 Task: Add Enzymedica Aqua Biome Fish Oil Maximum Strength to the cart.
Action: Mouse moved to (323, 135)
Screenshot: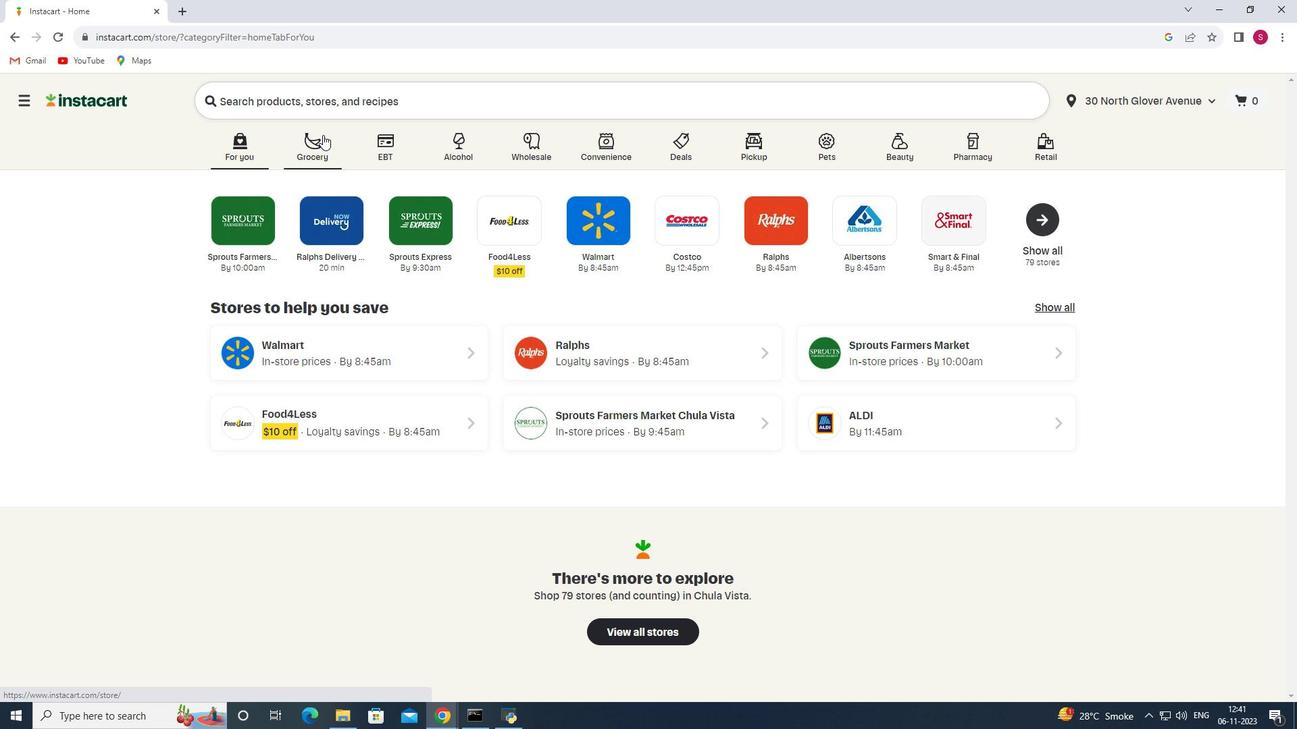 
Action: Mouse pressed left at (323, 135)
Screenshot: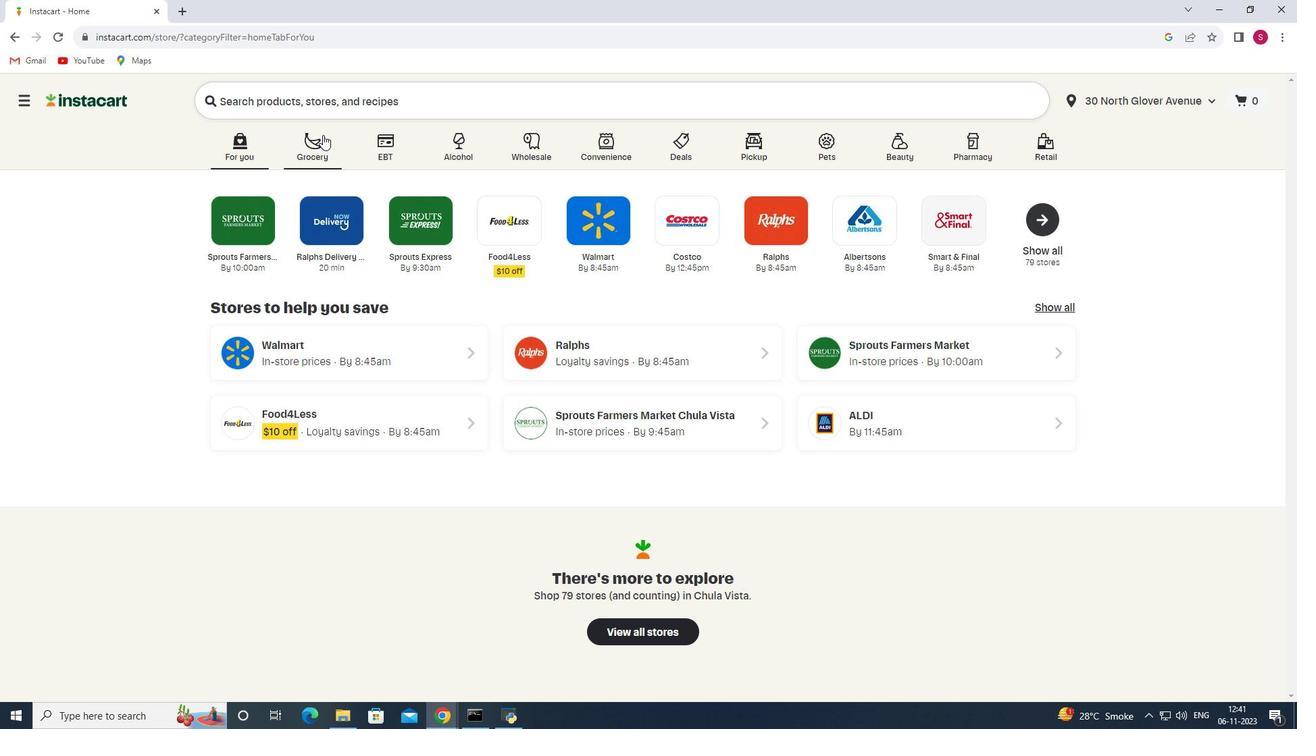 
Action: Mouse moved to (308, 413)
Screenshot: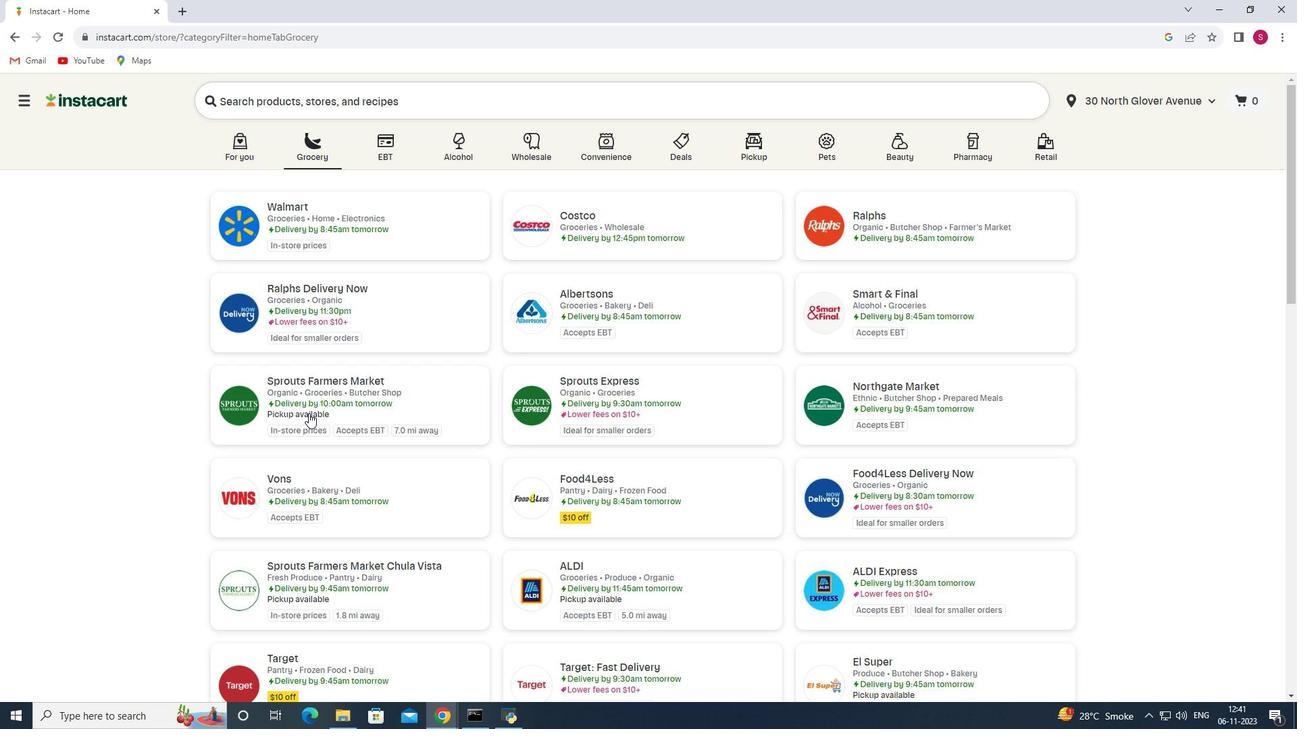 
Action: Mouse pressed left at (308, 413)
Screenshot: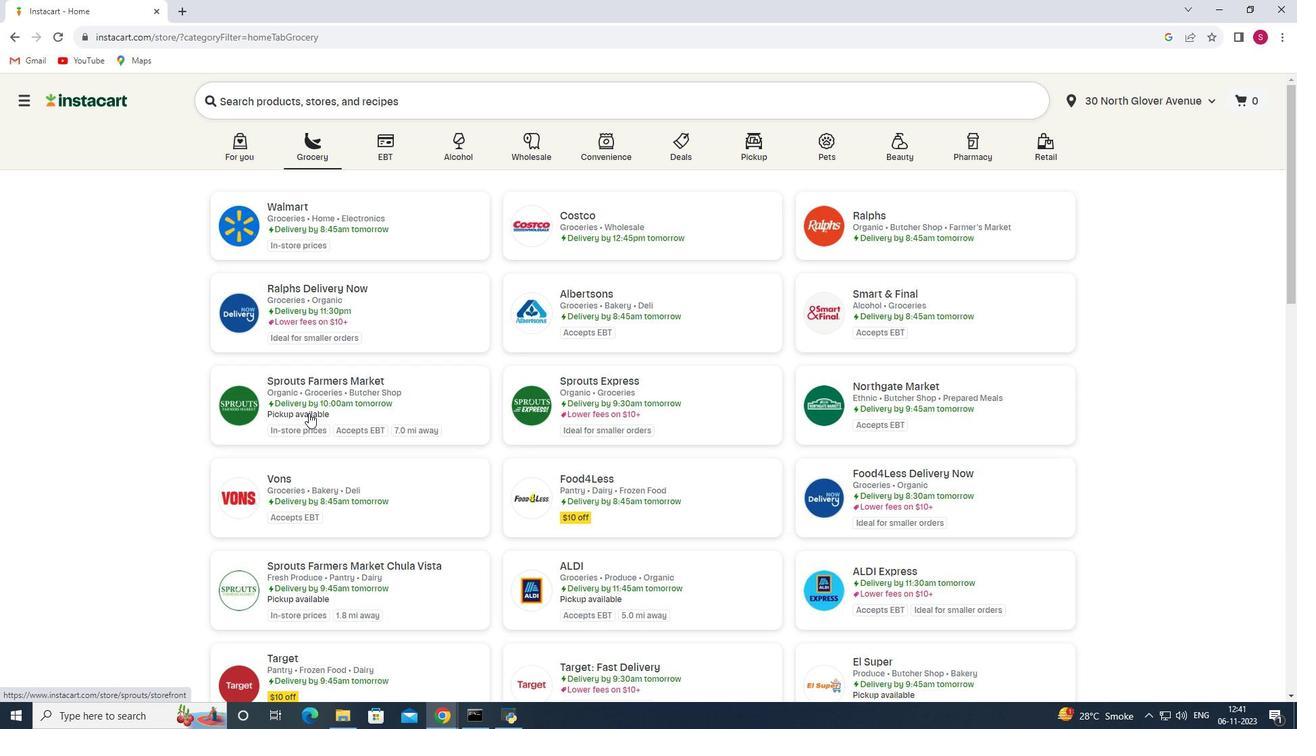 
Action: Mouse moved to (126, 464)
Screenshot: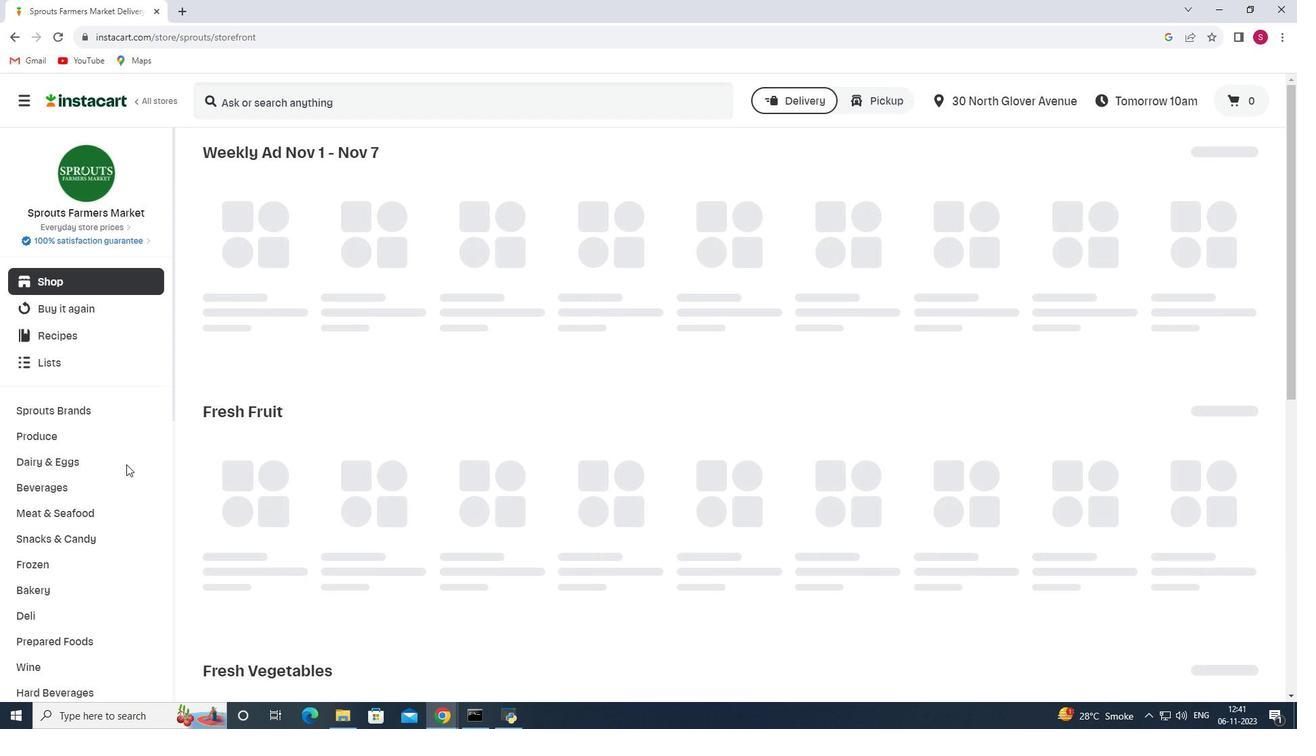 
Action: Mouse scrolled (126, 464) with delta (0, 0)
Screenshot: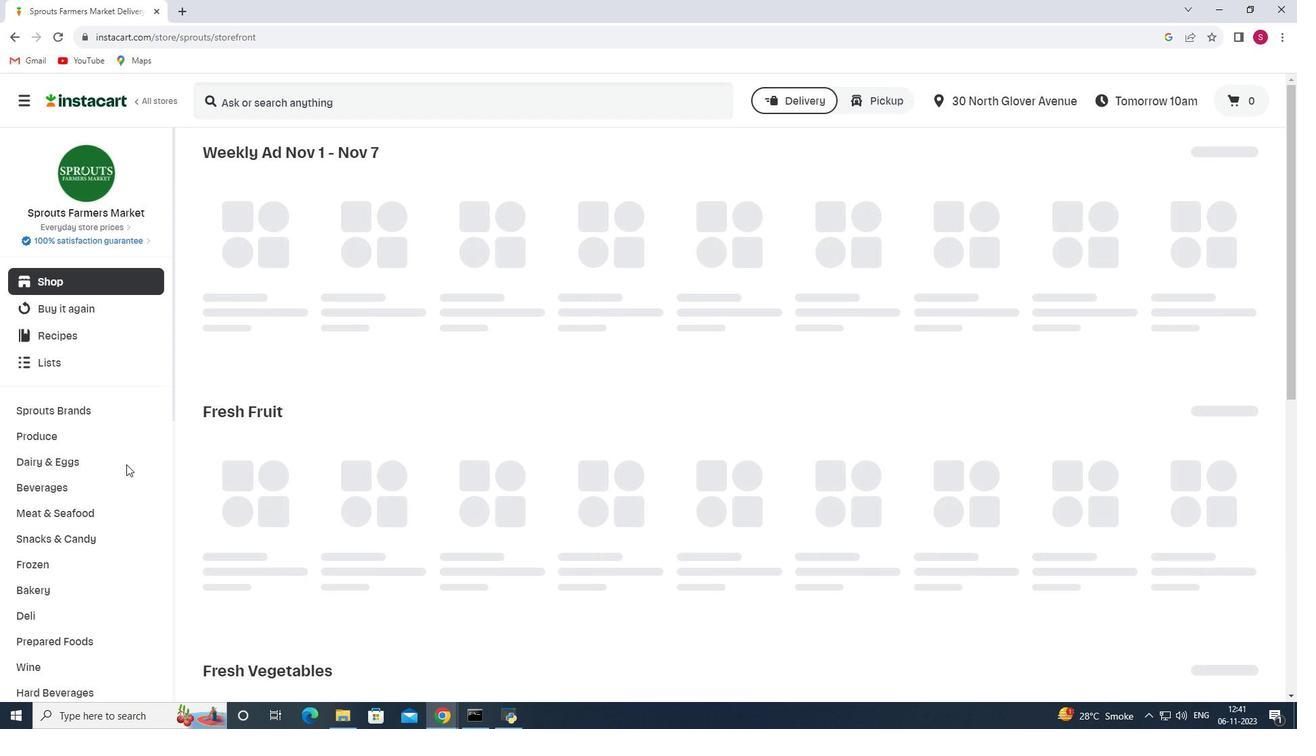 
Action: Mouse moved to (102, 467)
Screenshot: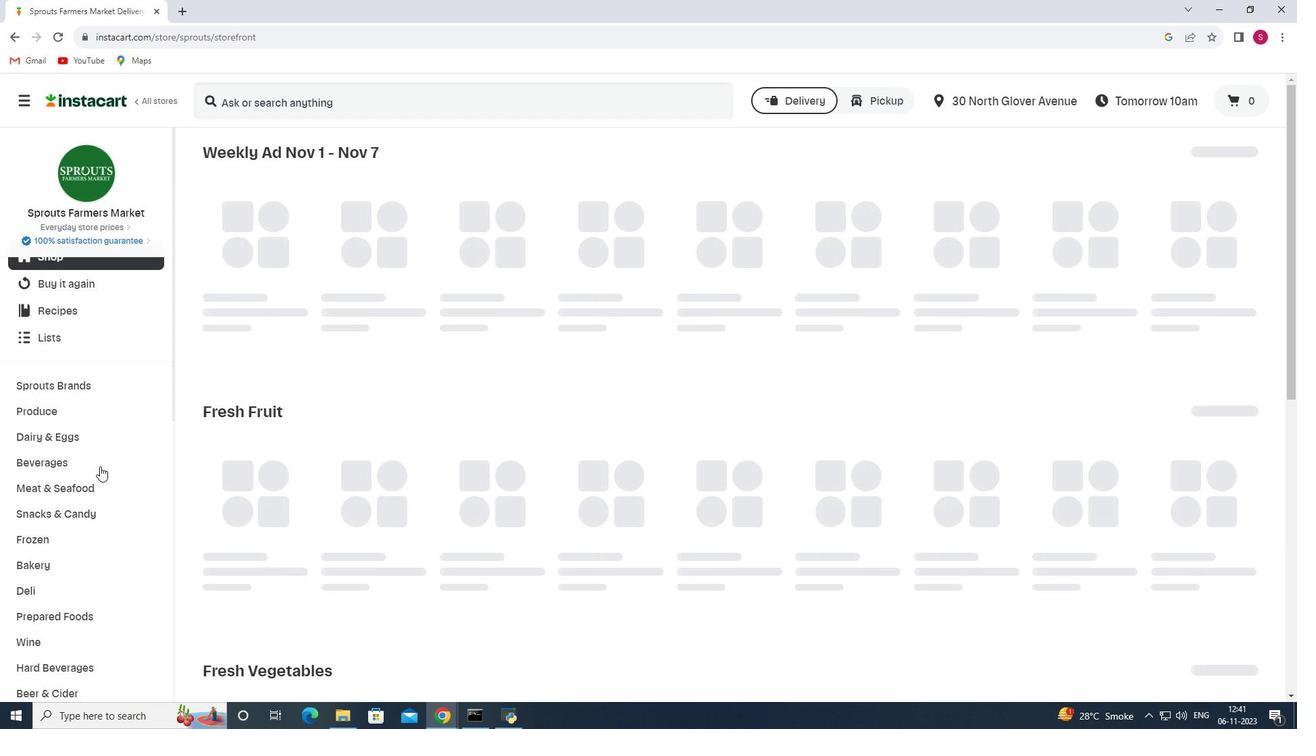 
Action: Mouse scrolled (102, 466) with delta (0, 0)
Screenshot: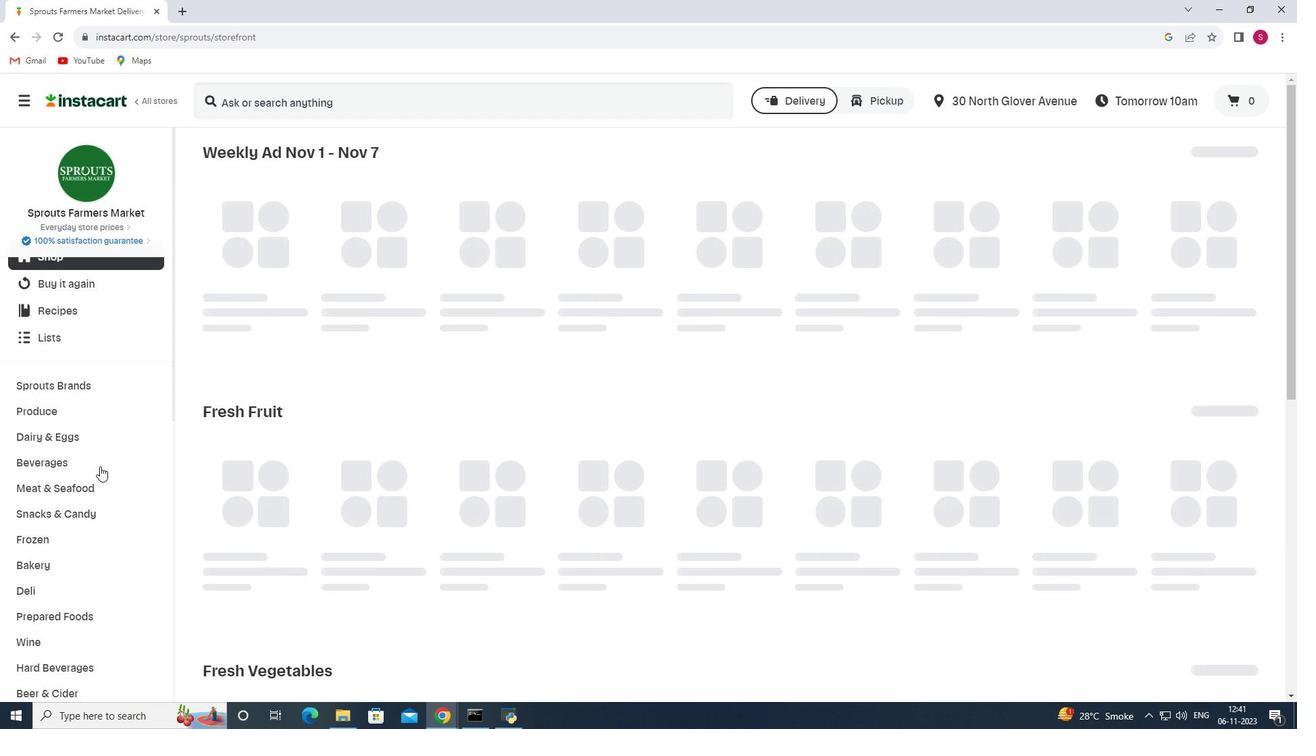 
Action: Mouse moved to (100, 467)
Screenshot: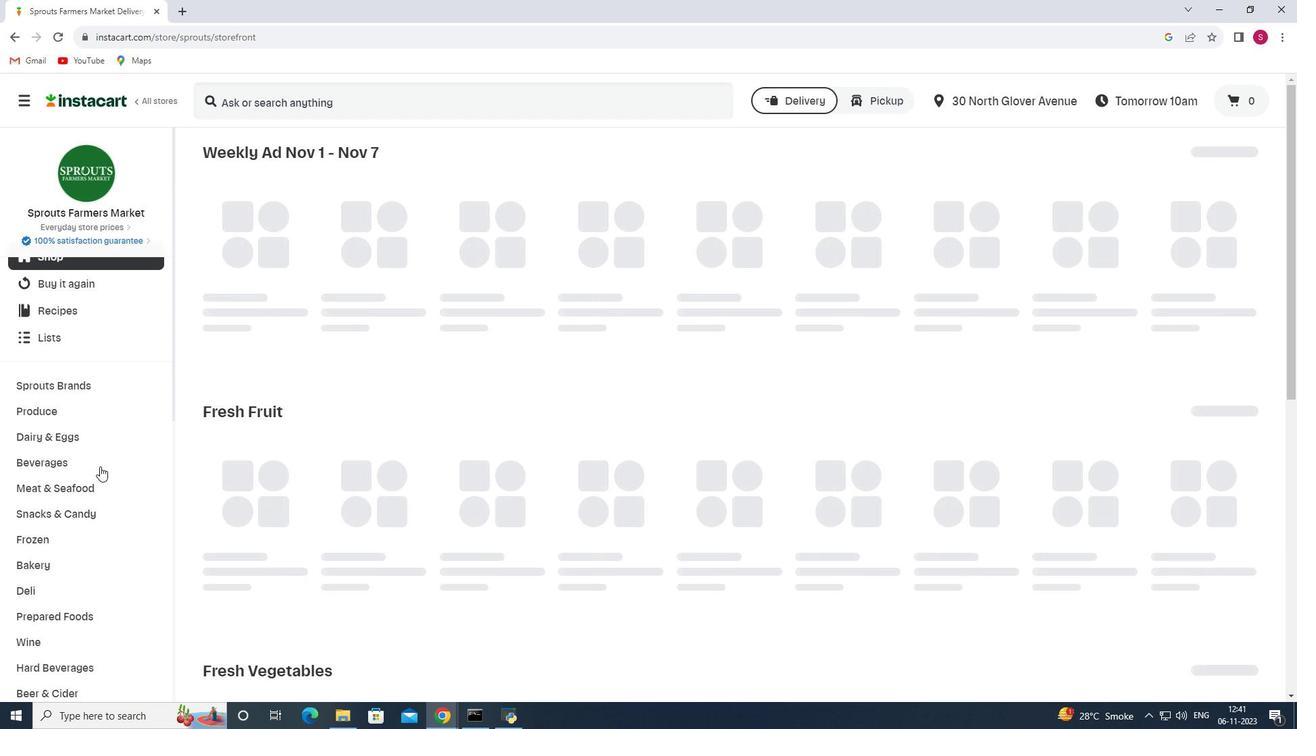 
Action: Mouse scrolled (100, 466) with delta (0, 0)
Screenshot: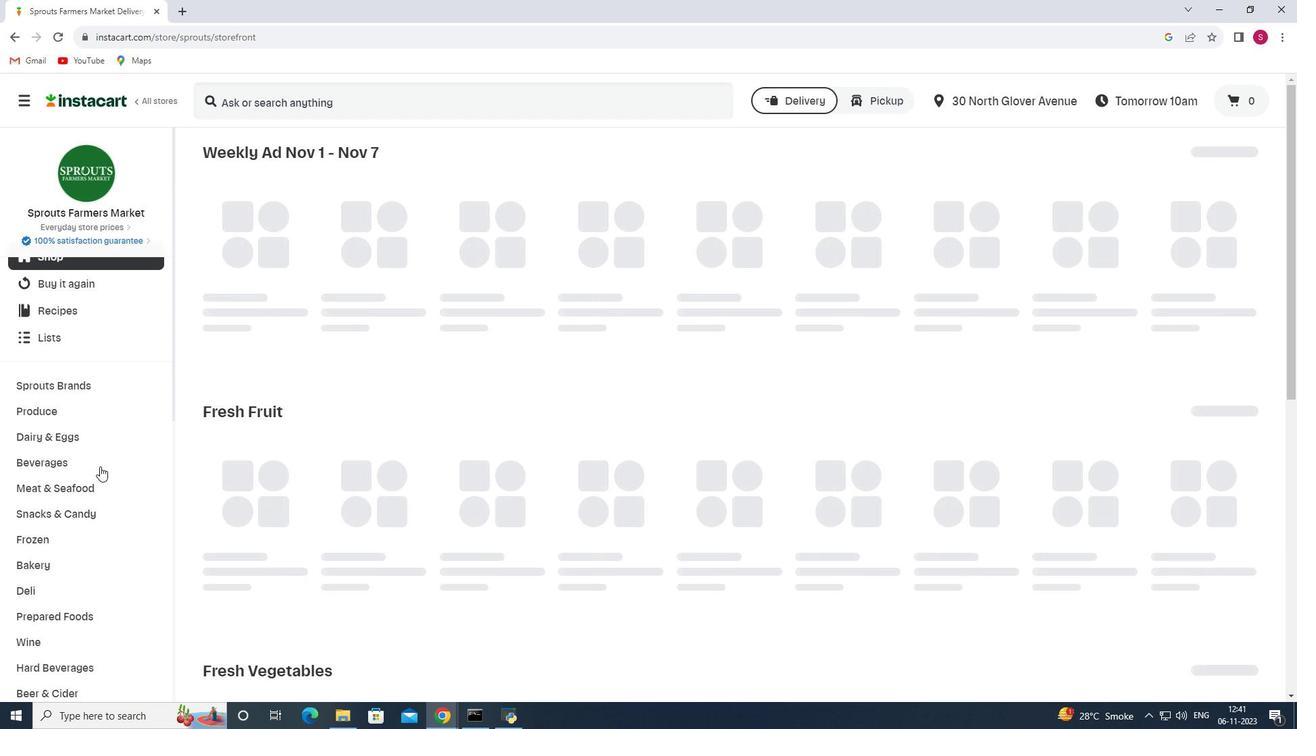 
Action: Mouse scrolled (100, 466) with delta (0, 0)
Screenshot: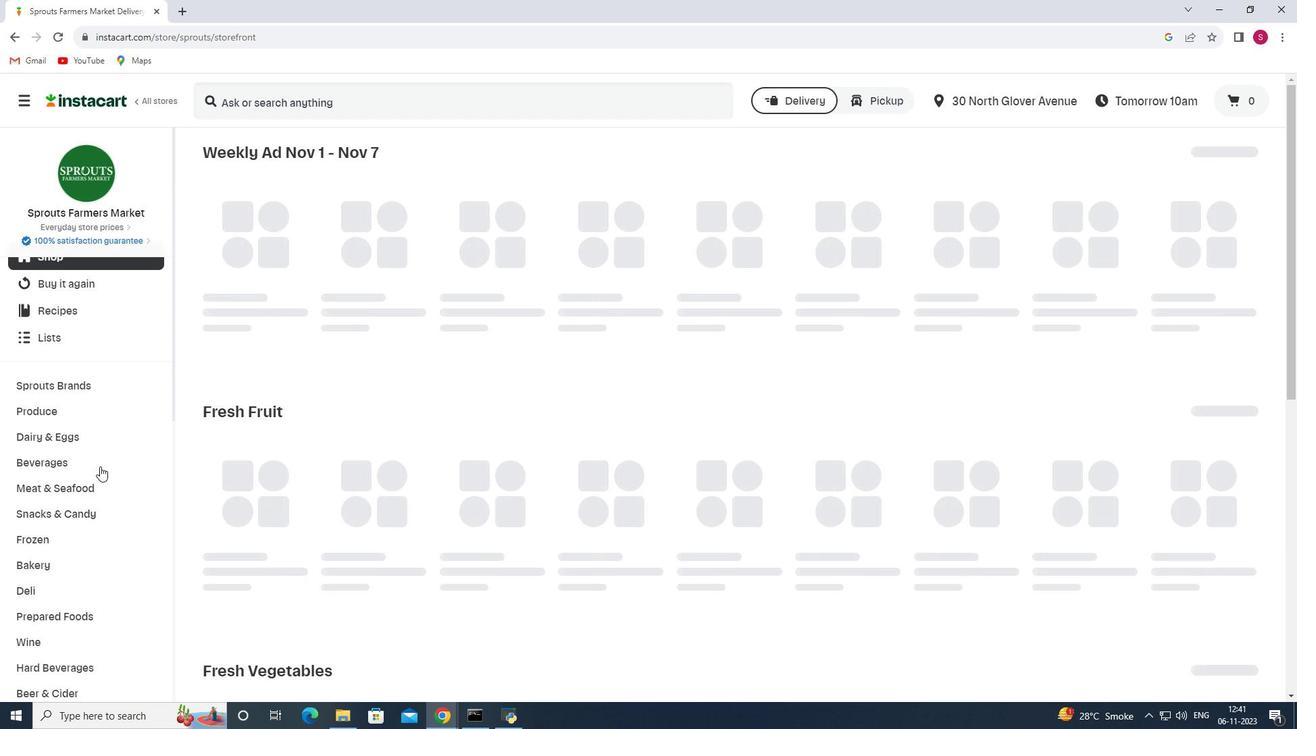 
Action: Mouse scrolled (100, 466) with delta (0, 0)
Screenshot: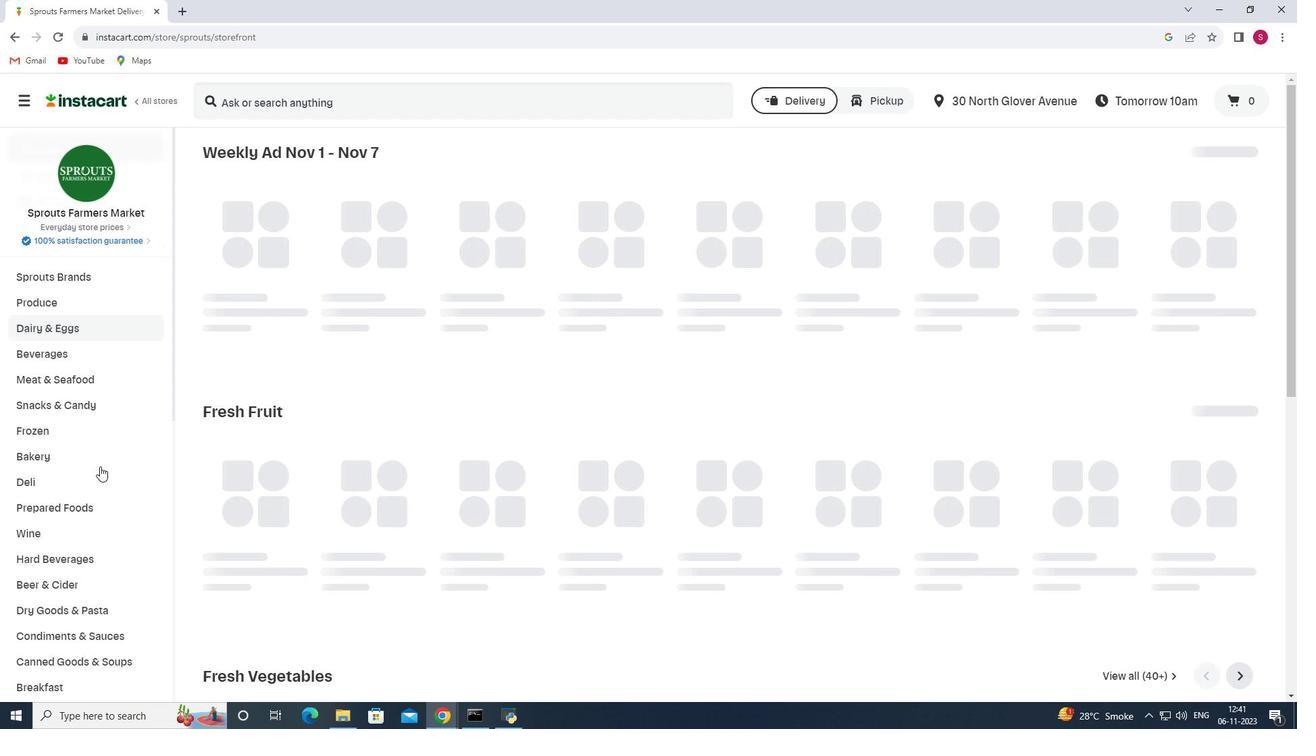 
Action: Mouse moved to (97, 477)
Screenshot: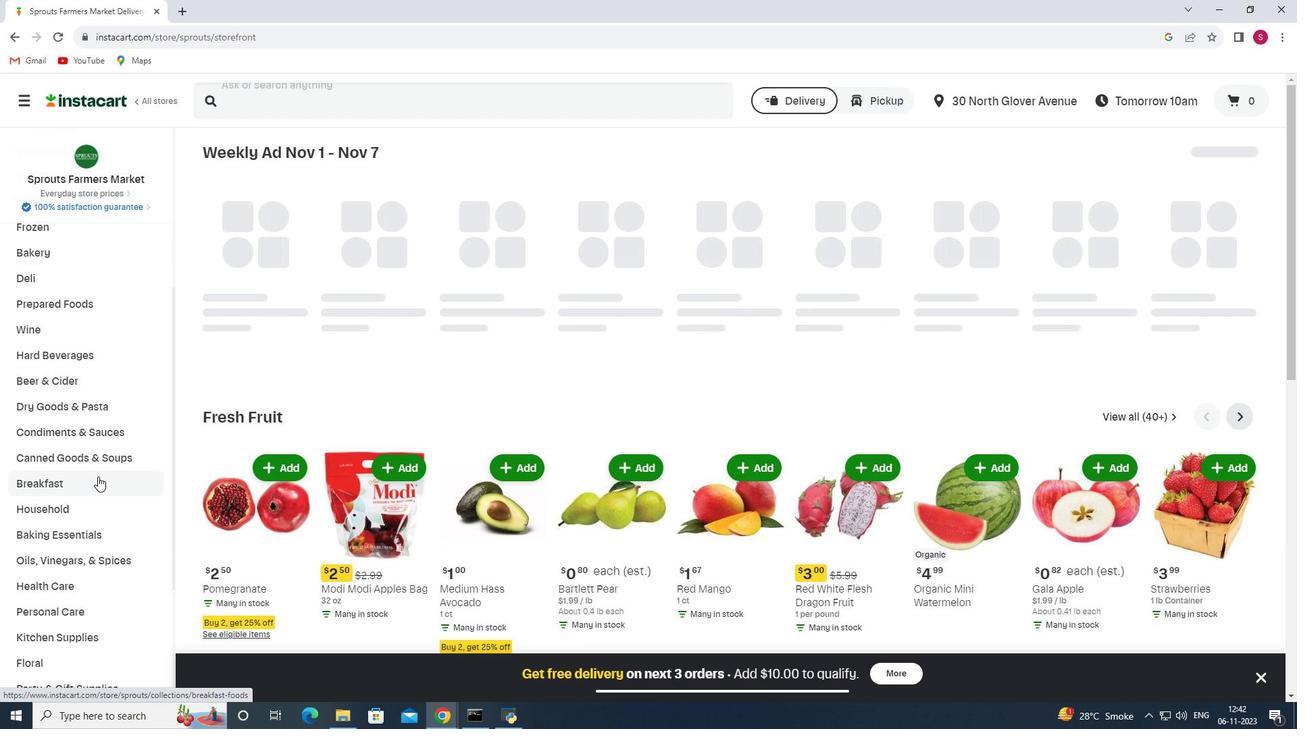 
Action: Mouse scrolled (97, 476) with delta (0, 0)
Screenshot: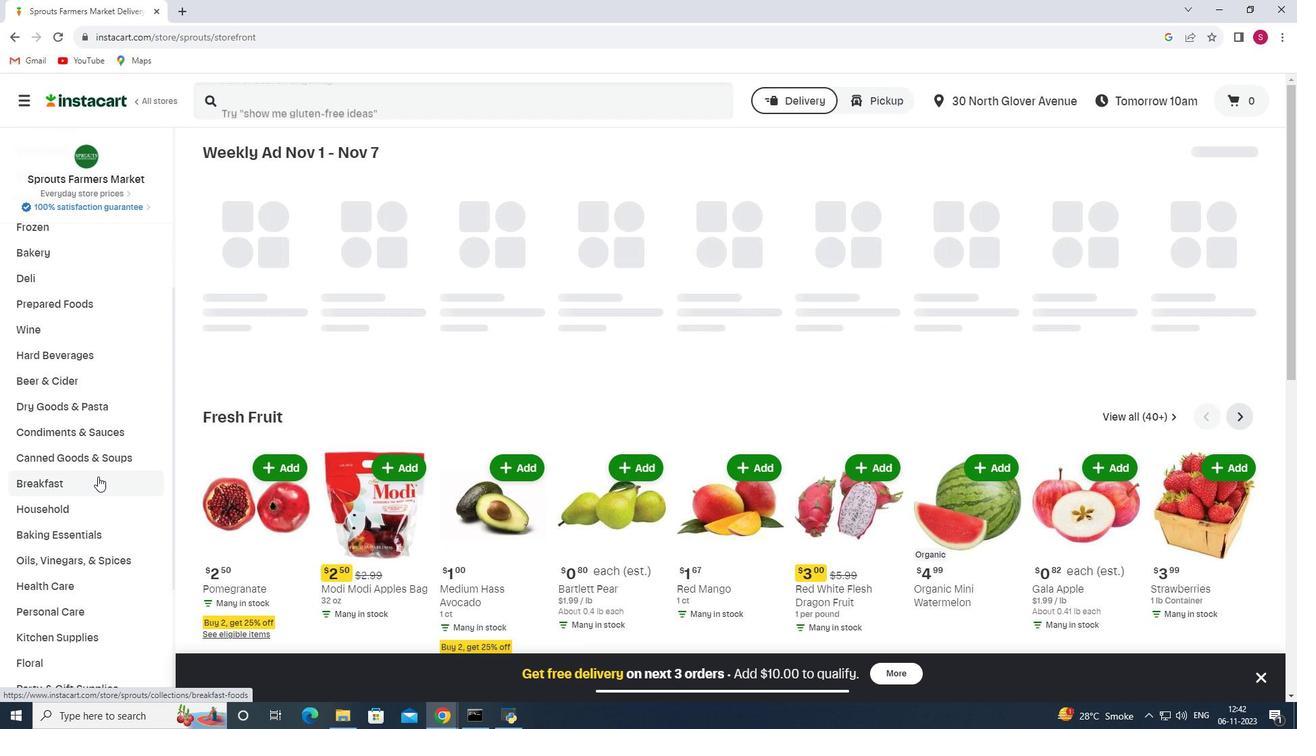 
Action: Mouse scrolled (97, 476) with delta (0, 0)
Screenshot: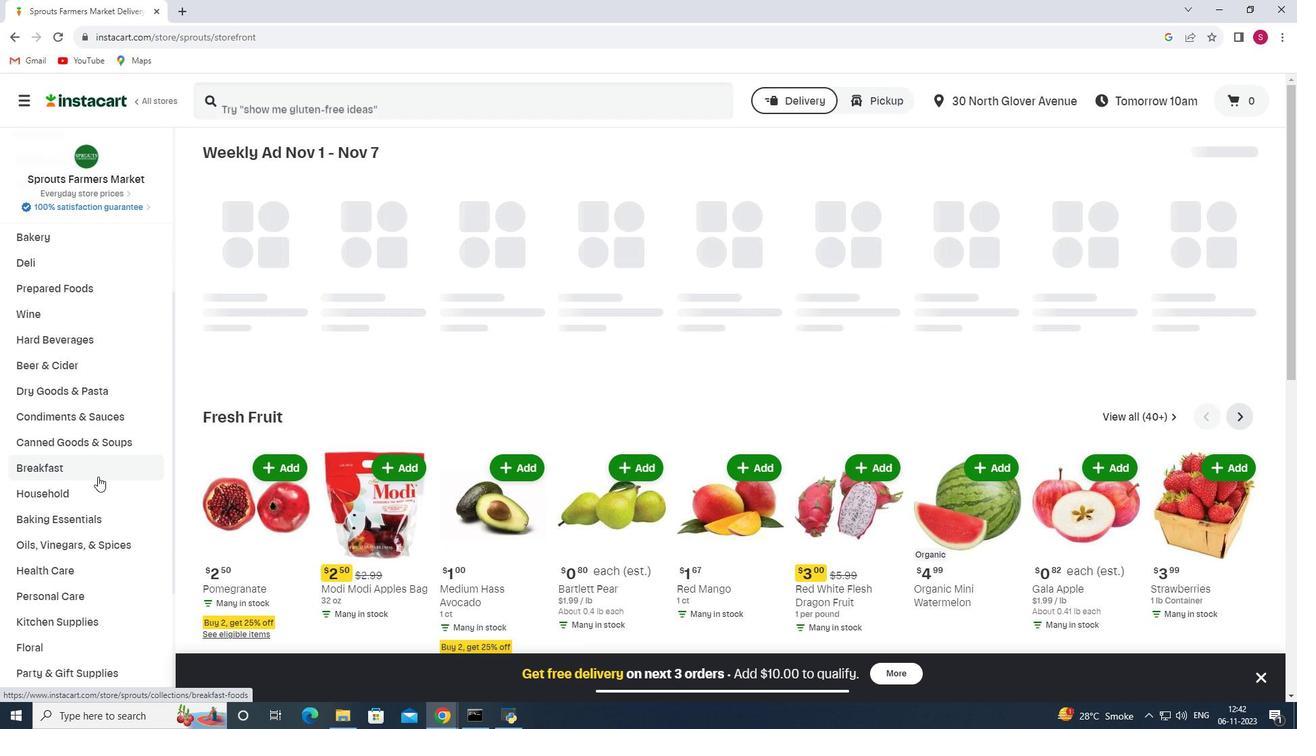 
Action: Mouse moved to (78, 442)
Screenshot: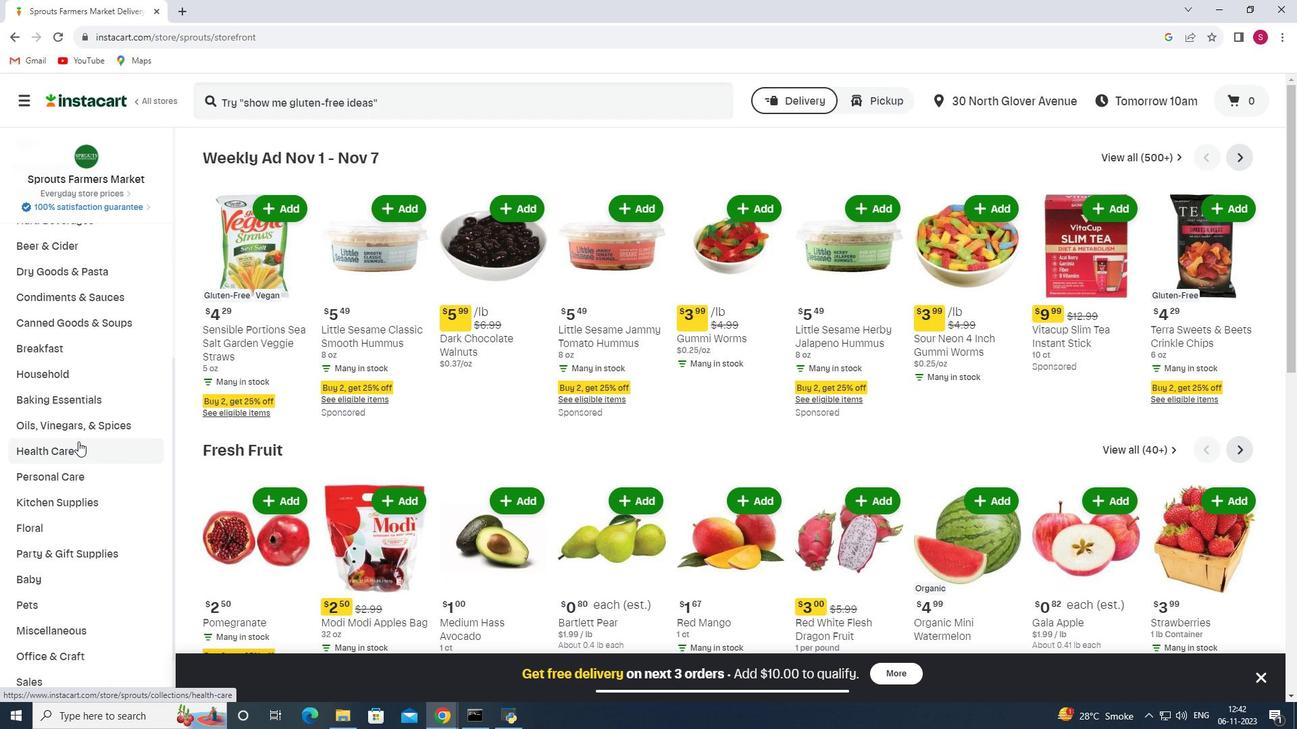 
Action: Mouse pressed left at (78, 442)
Screenshot: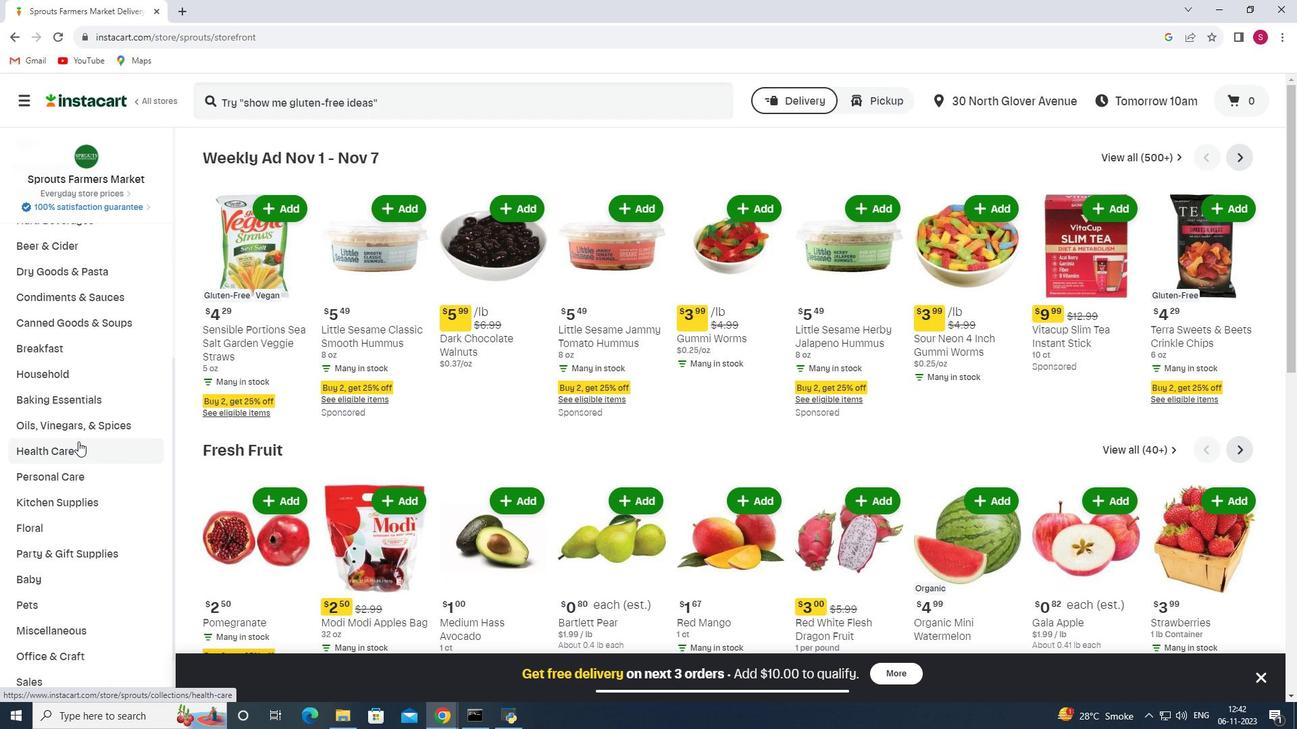 
Action: Mouse moved to (453, 189)
Screenshot: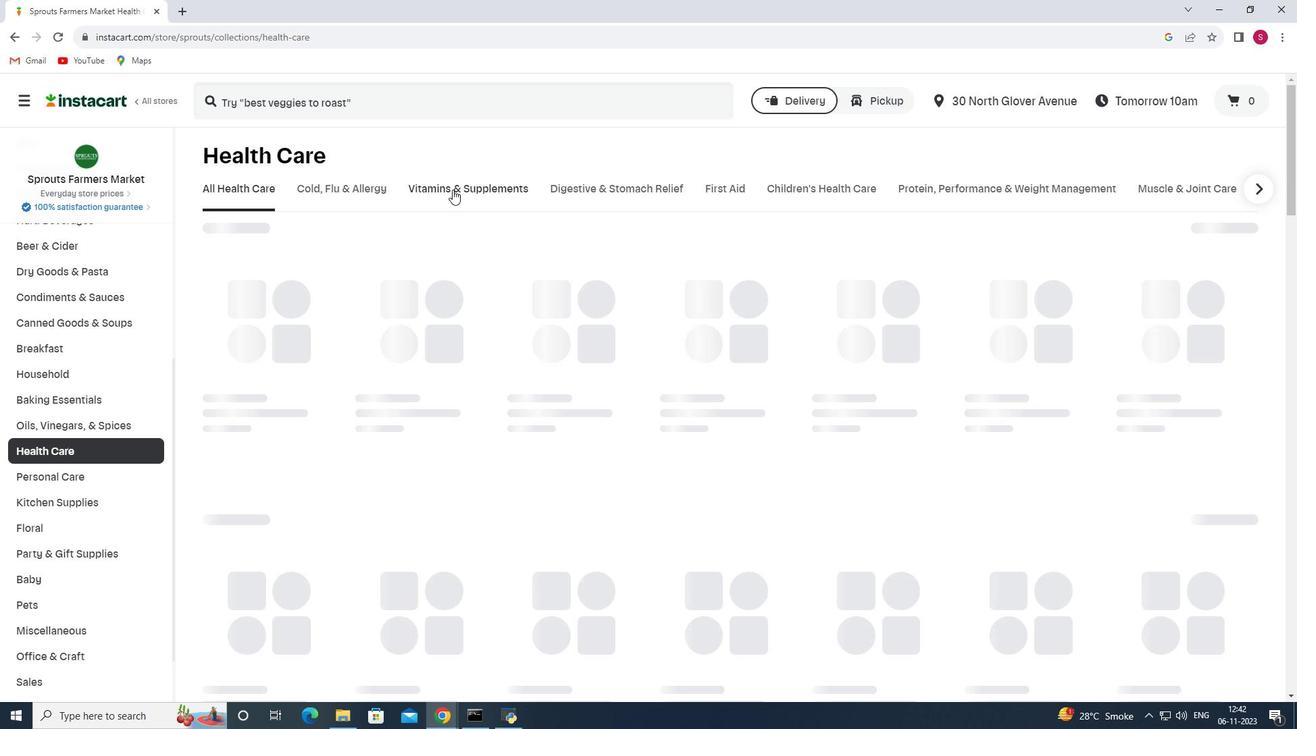 
Action: Mouse pressed left at (453, 189)
Screenshot: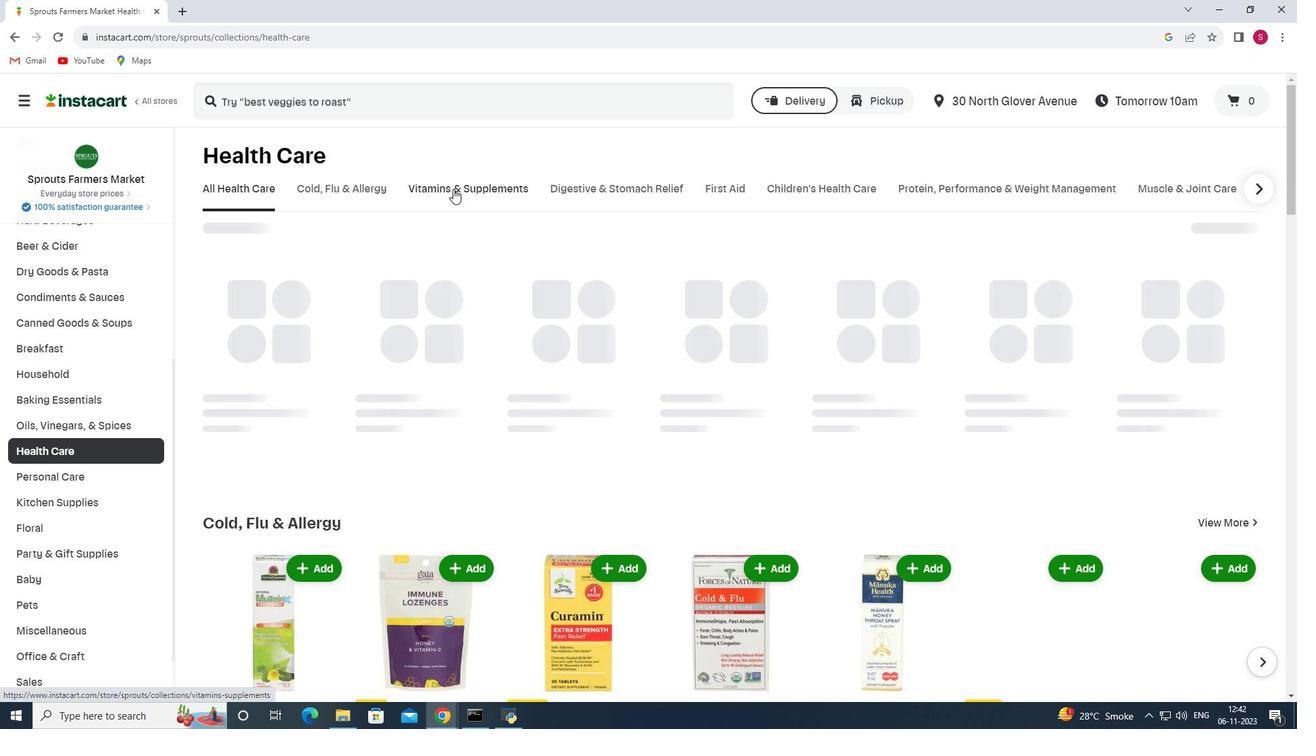 
Action: Mouse moved to (927, 245)
Screenshot: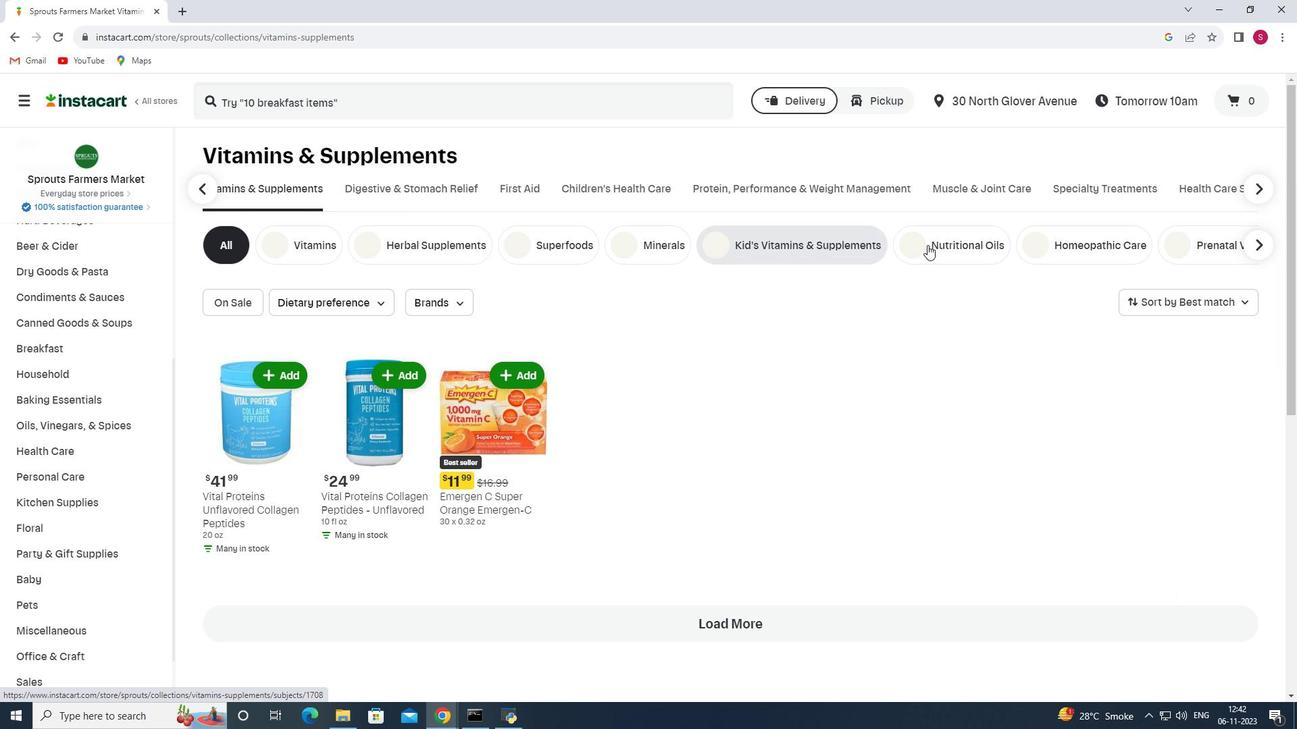 
Action: Mouse pressed left at (927, 245)
Screenshot: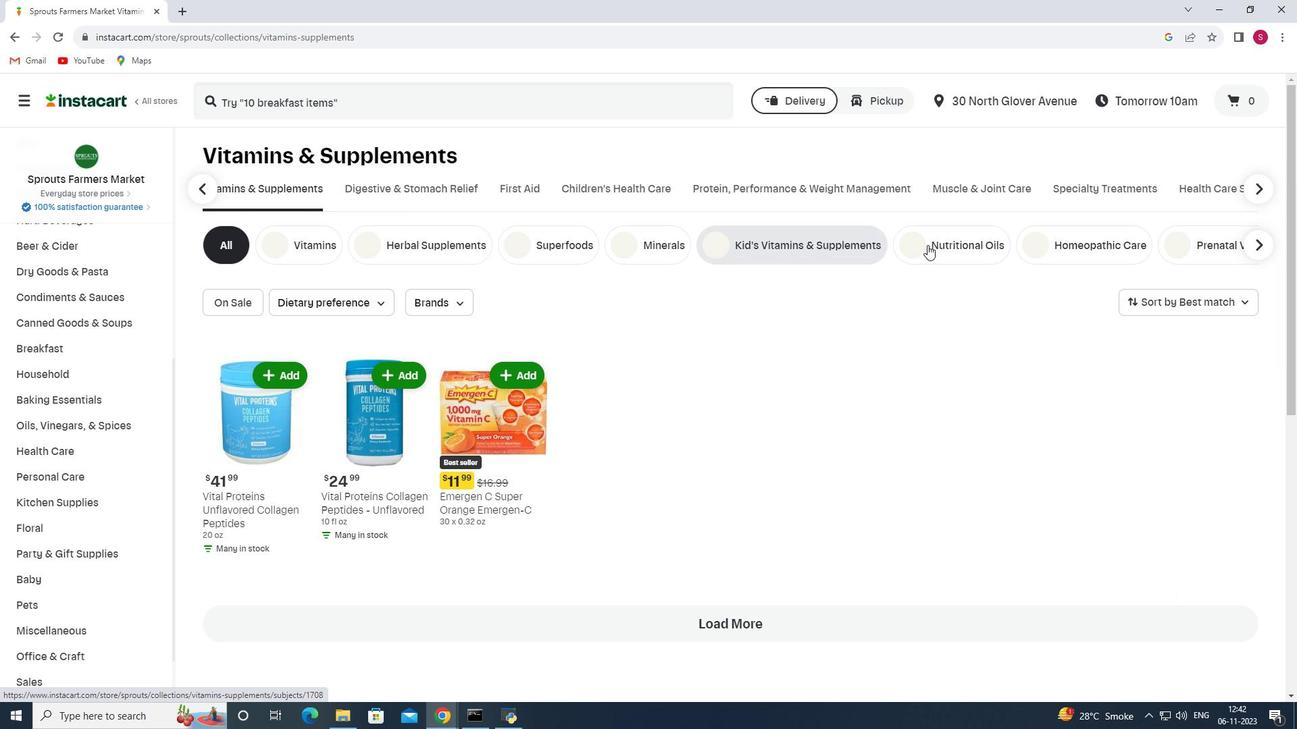 
Action: Mouse moved to (310, 93)
Screenshot: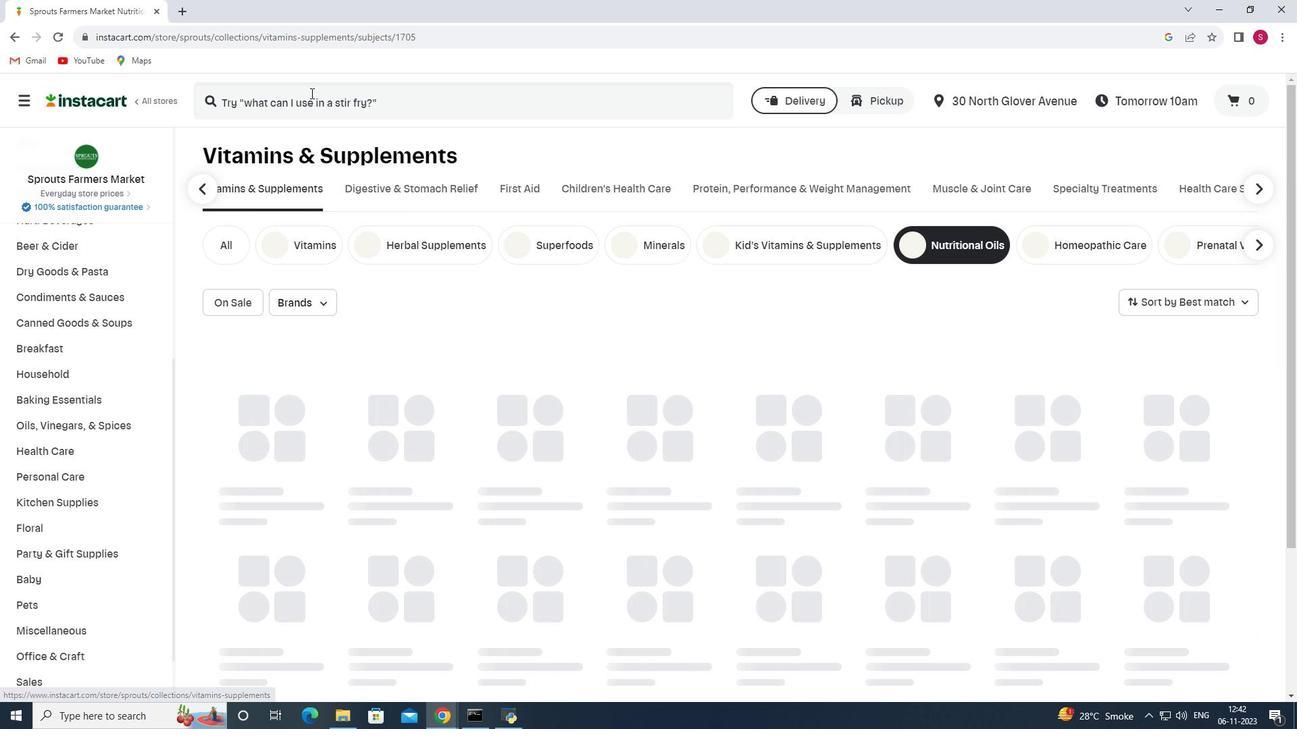 
Action: Mouse pressed left at (310, 93)
Screenshot: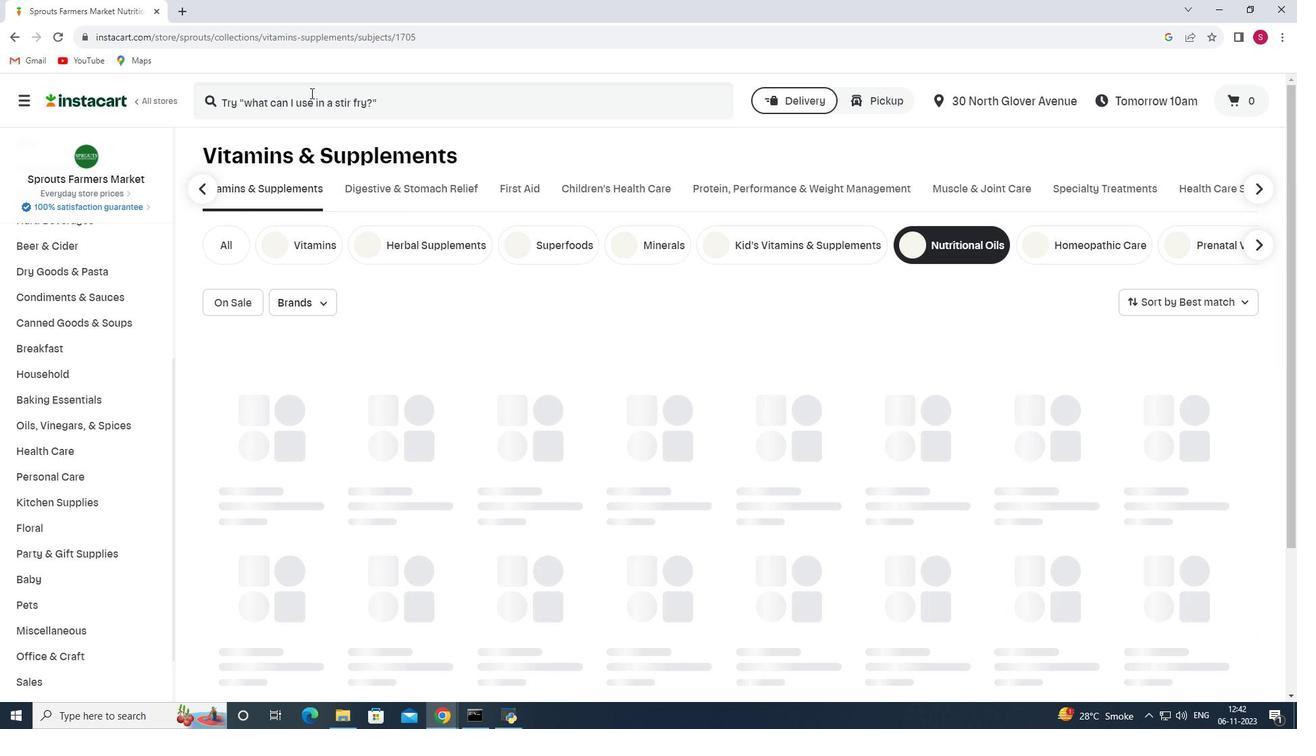 
Action: Key pressed <Key.shift><Key.shift><Key.shift><Key.shift><Key.shift><Key.shift><Key.shift><Key.shift><Key.shift><Key.shift><Key.shift><Key.shift><Key.shift><Key.shift><Key.shift><Key.shift><Key.shift>Enzymedica<Key.space><Key.shift>Aqua<Key.space><Key.shift>Biome<Key.space><Key.shift>Fish<Key.space><Key.shift>Oil<Key.space><Key.shift>Maximum<Key.space><Key.shift>Strength<Key.enter>
Screenshot: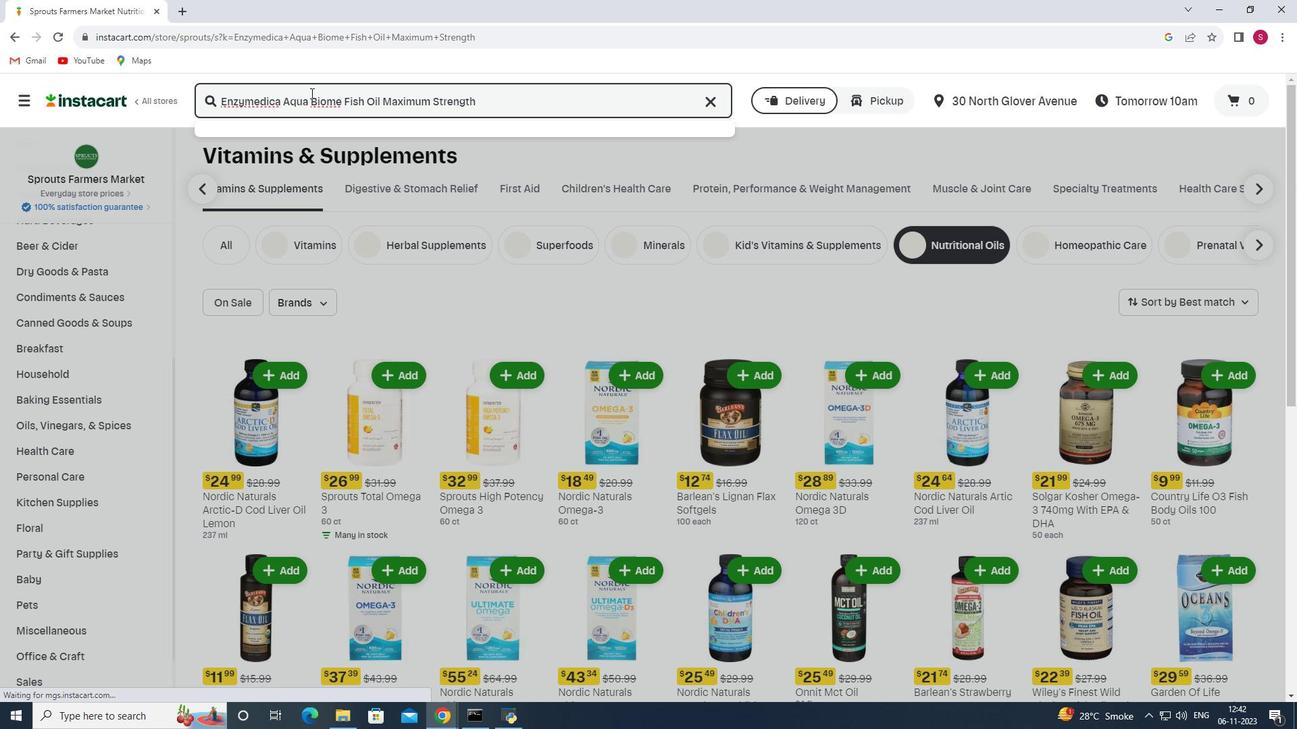
Action: Mouse moved to (339, 214)
Screenshot: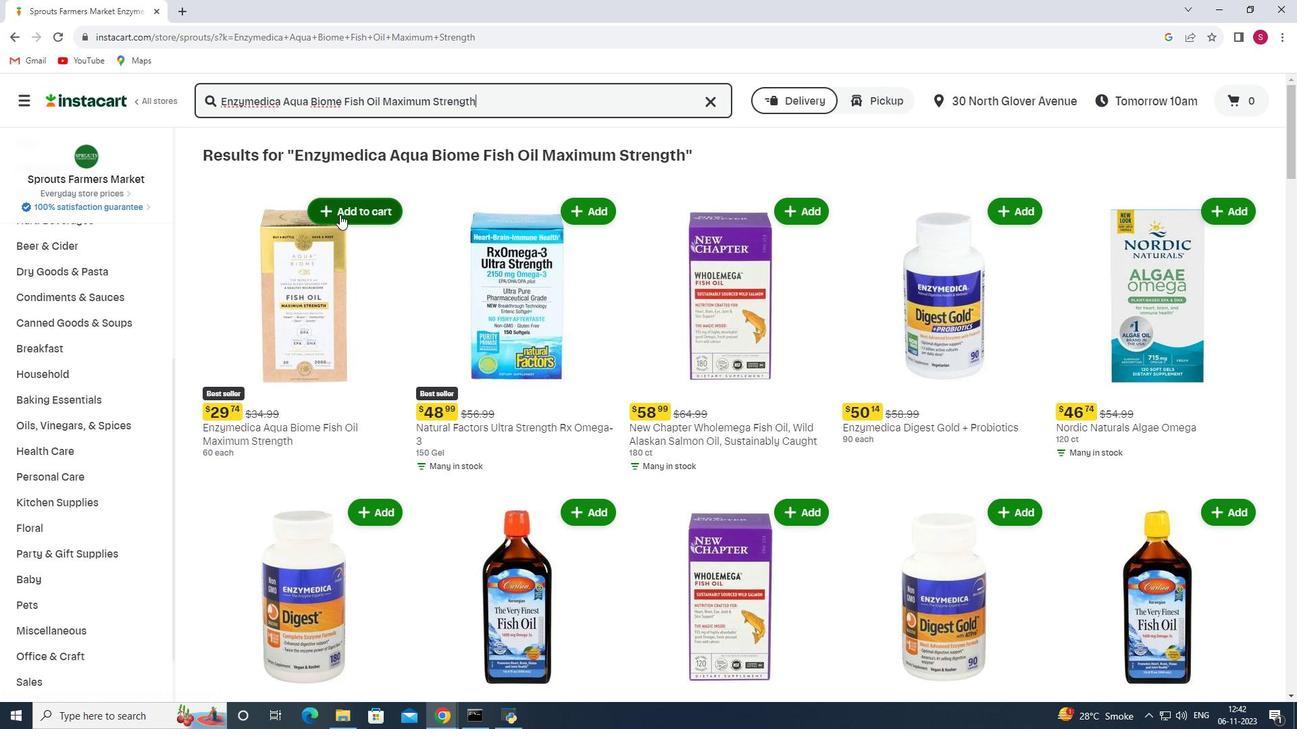 
Action: Mouse pressed left at (339, 214)
Screenshot: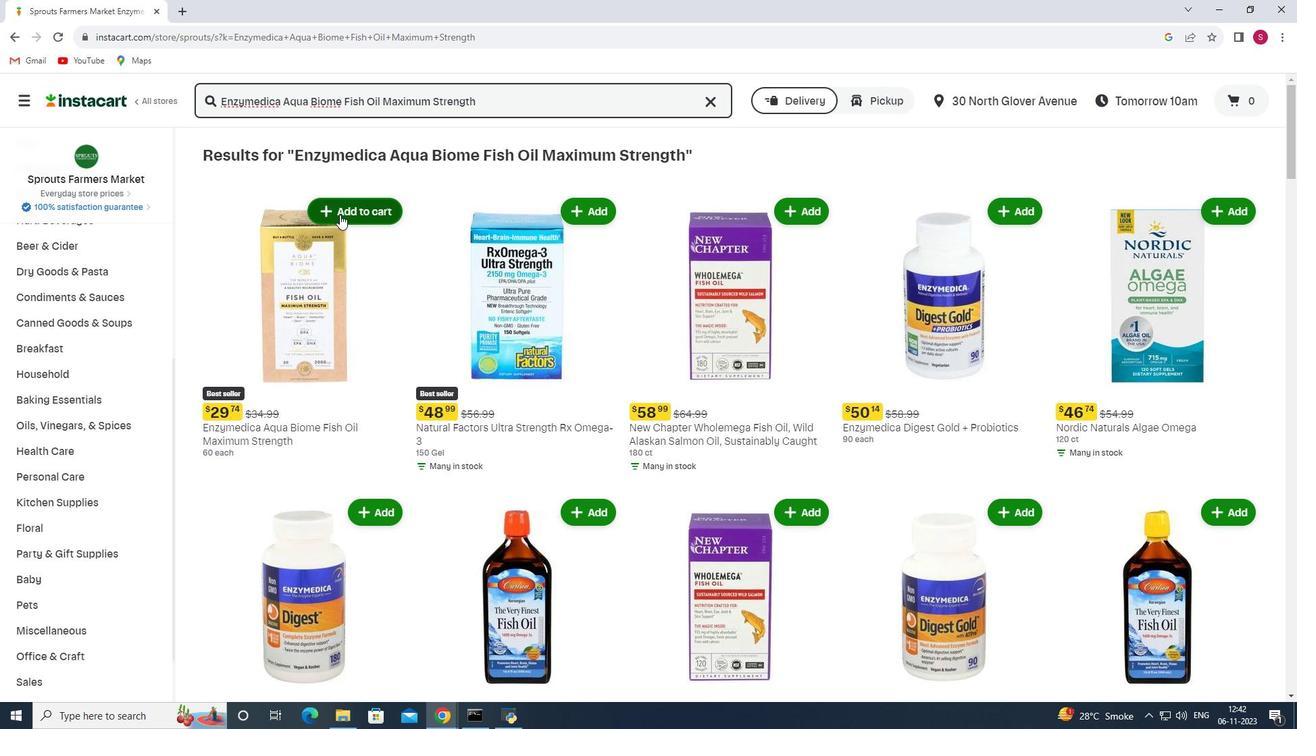 
Action: Mouse moved to (343, 231)
Screenshot: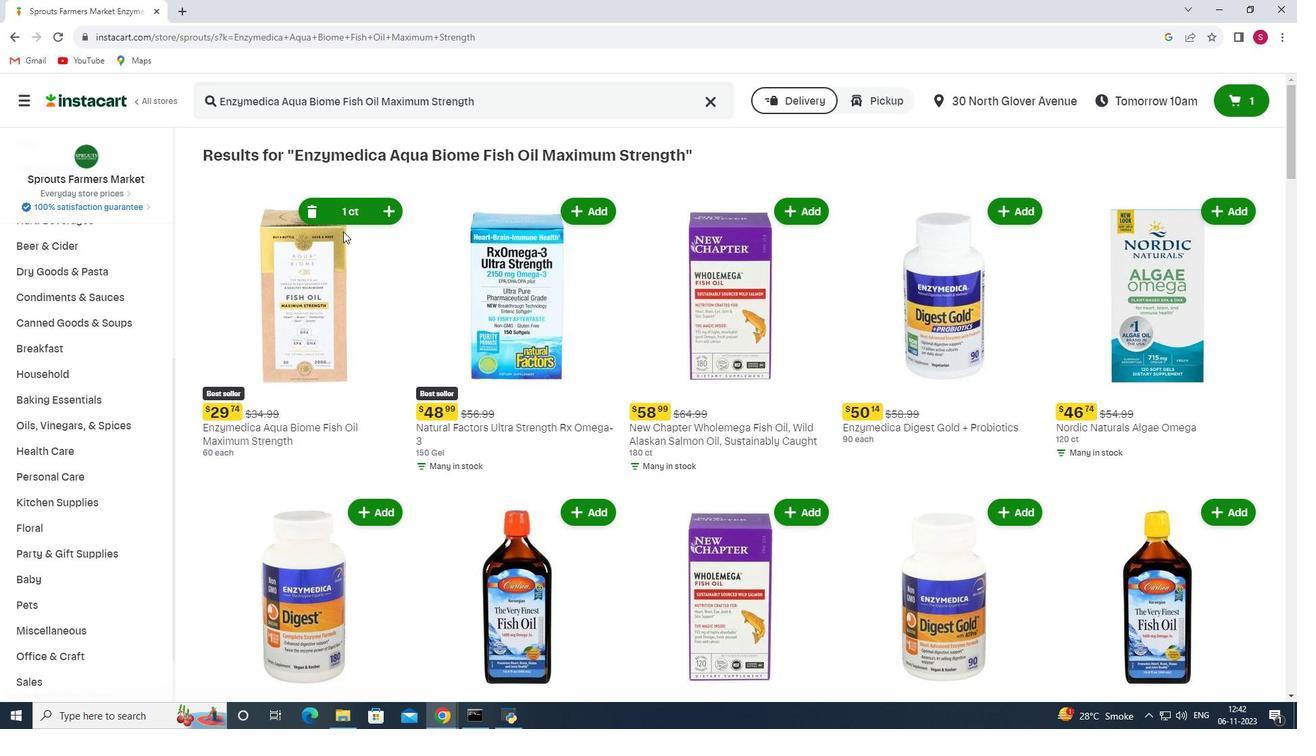 
